 Task: Create a due date automation trigger when advanced on, on the wednesday after a card is due add dates due in between 1 and 5 working days at 11:00 AM.
Action: Mouse moved to (1109, 88)
Screenshot: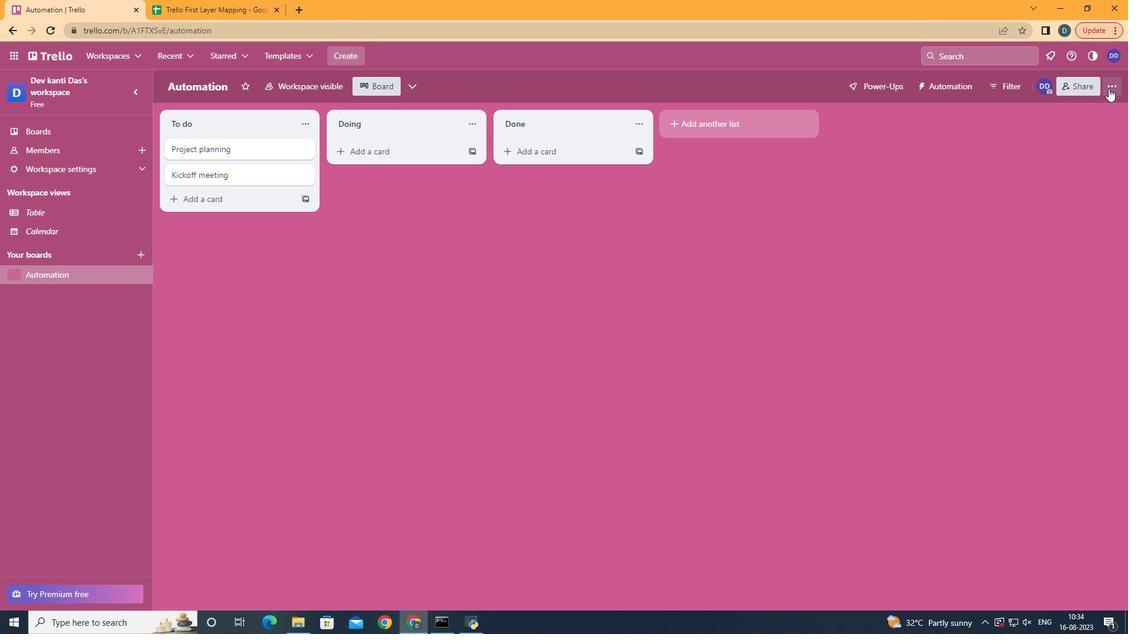 
Action: Mouse pressed left at (1109, 88)
Screenshot: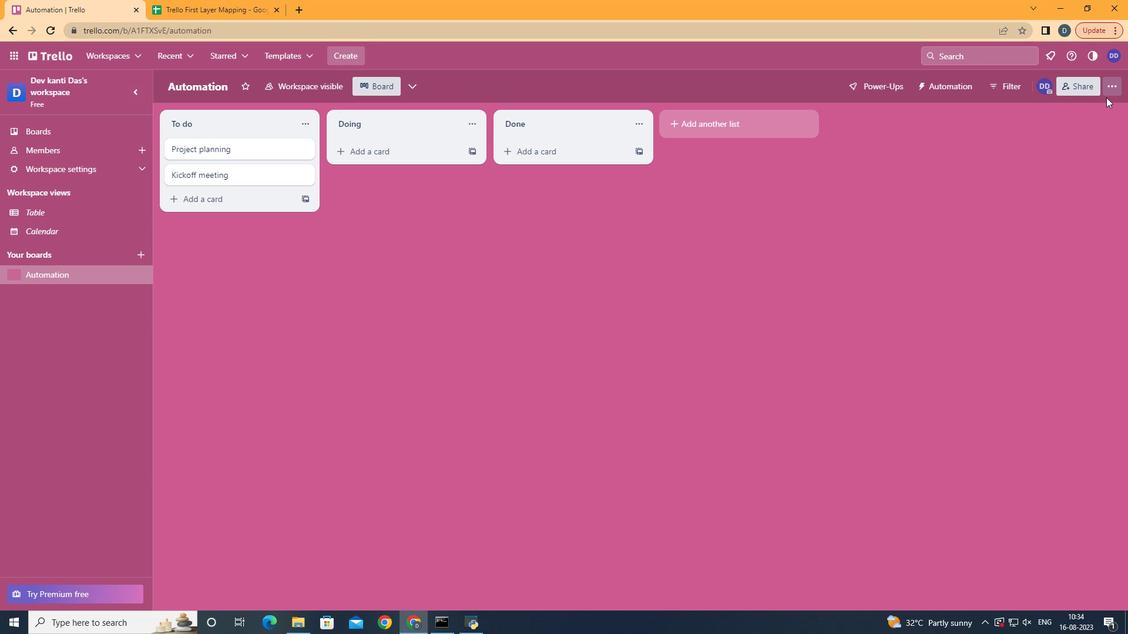 
Action: Mouse moved to (1025, 236)
Screenshot: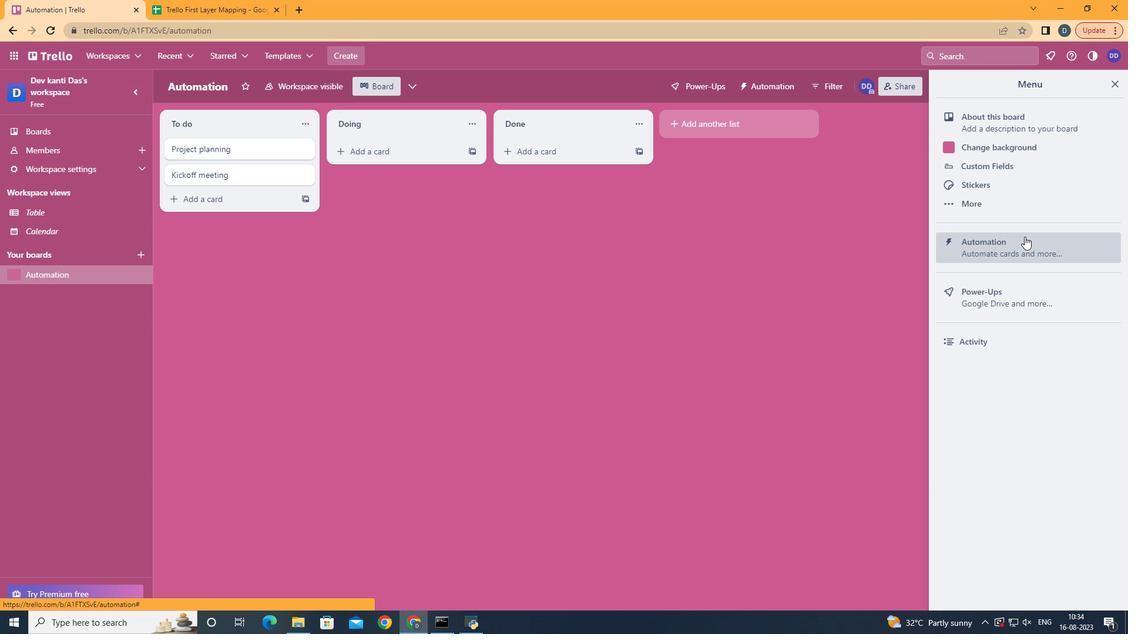 
Action: Mouse pressed left at (1025, 236)
Screenshot: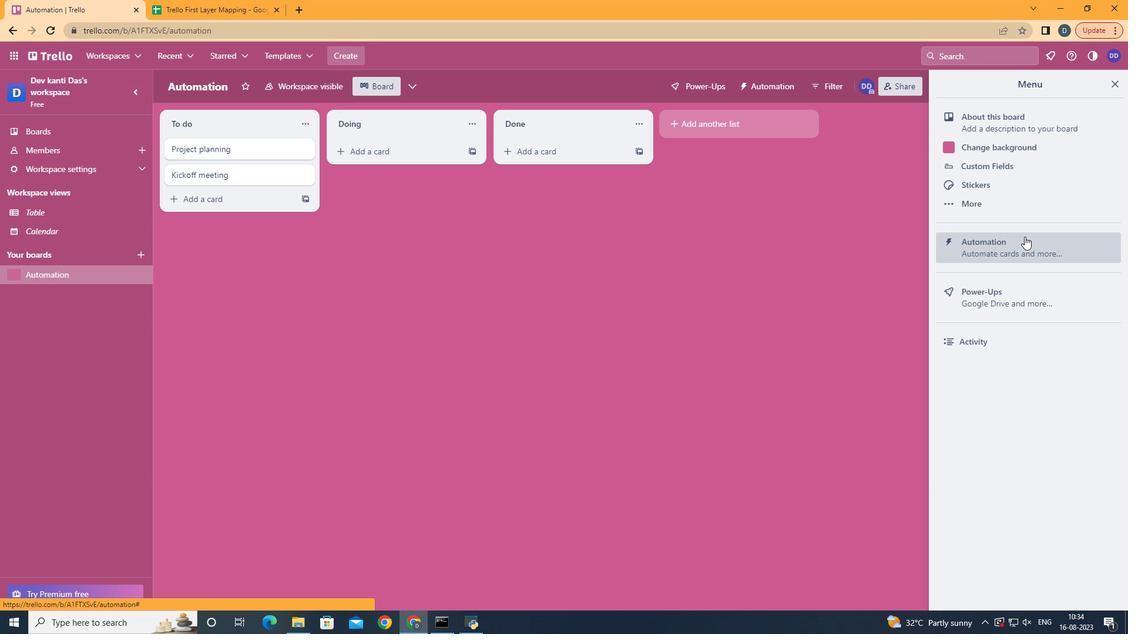 
Action: Mouse moved to (204, 251)
Screenshot: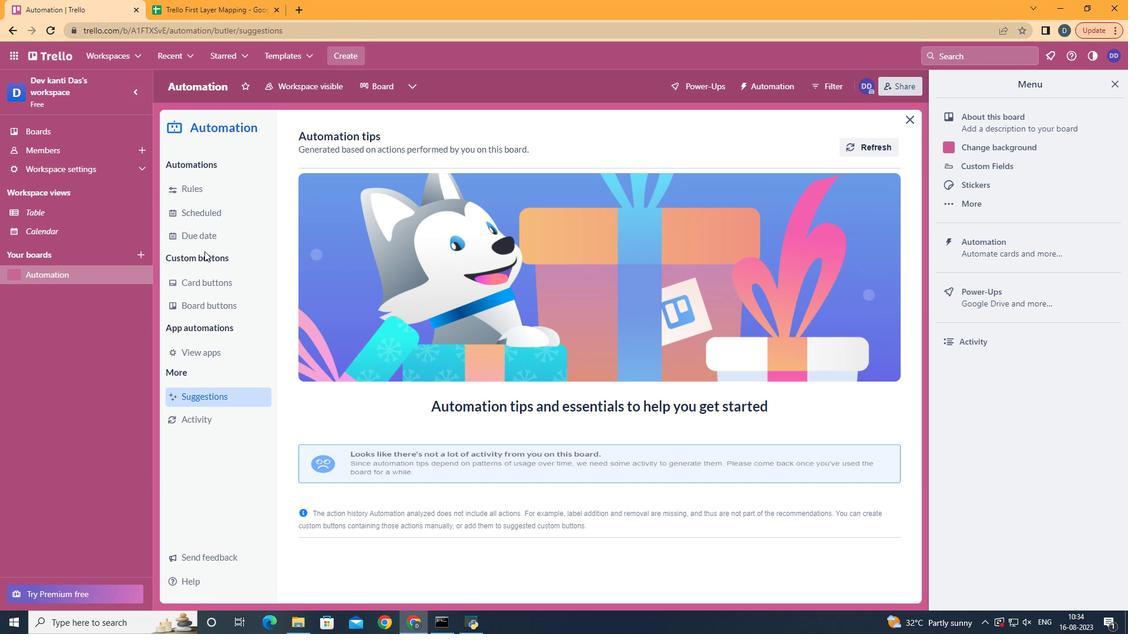 
Action: Mouse pressed left at (204, 251)
Screenshot: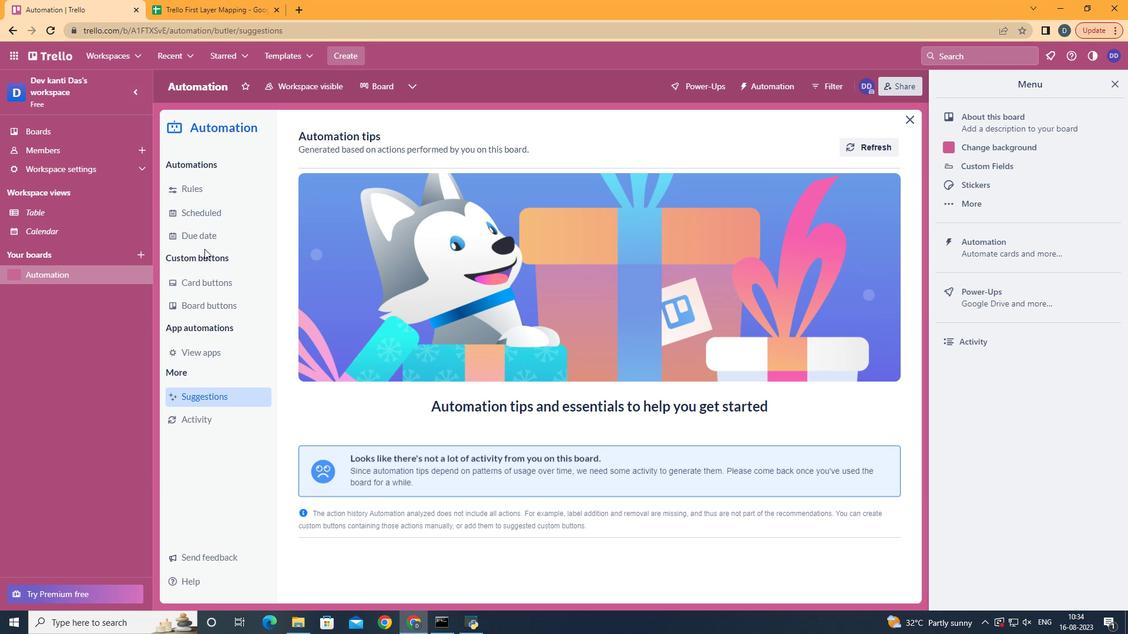 
Action: Mouse moved to (212, 238)
Screenshot: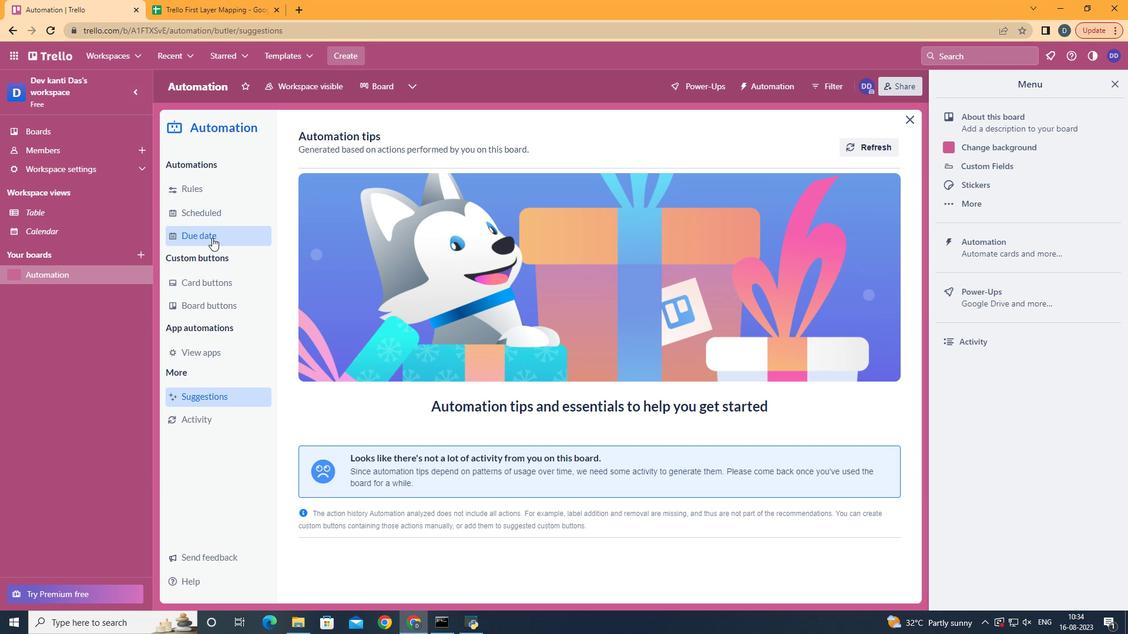 
Action: Mouse pressed left at (212, 238)
Screenshot: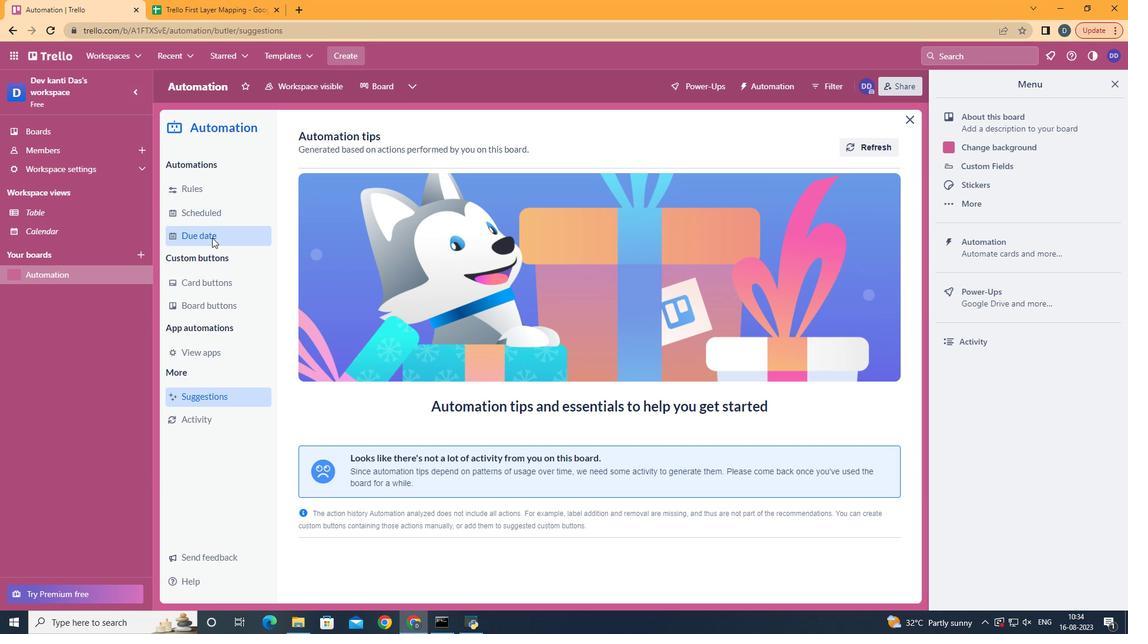 
Action: Mouse moved to (845, 136)
Screenshot: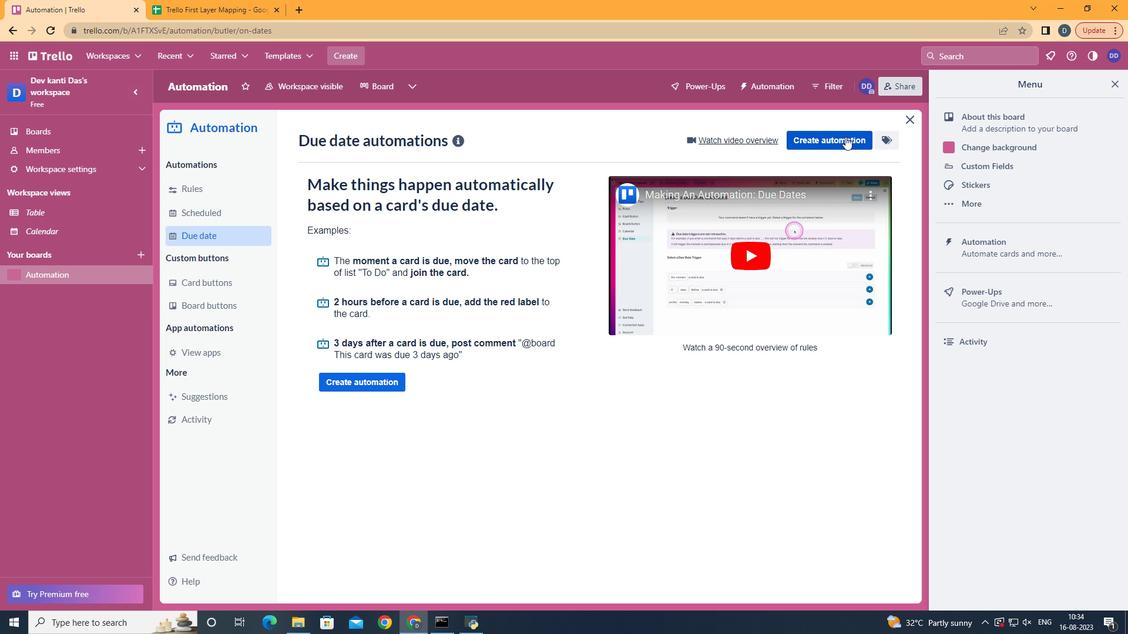 
Action: Mouse pressed left at (845, 136)
Screenshot: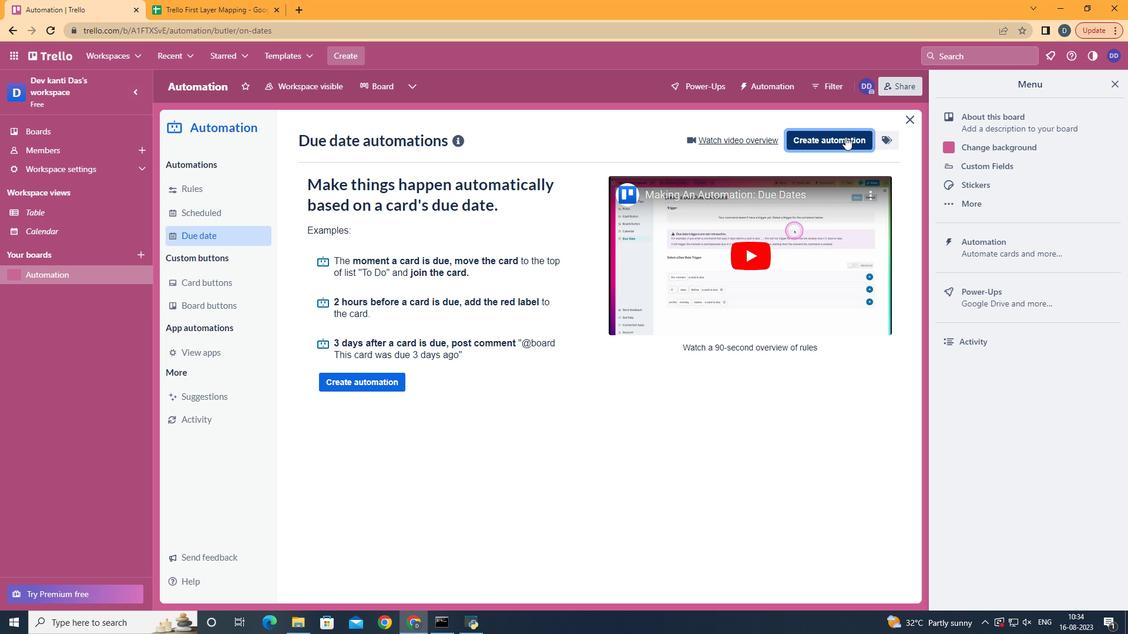 
Action: Mouse moved to (557, 256)
Screenshot: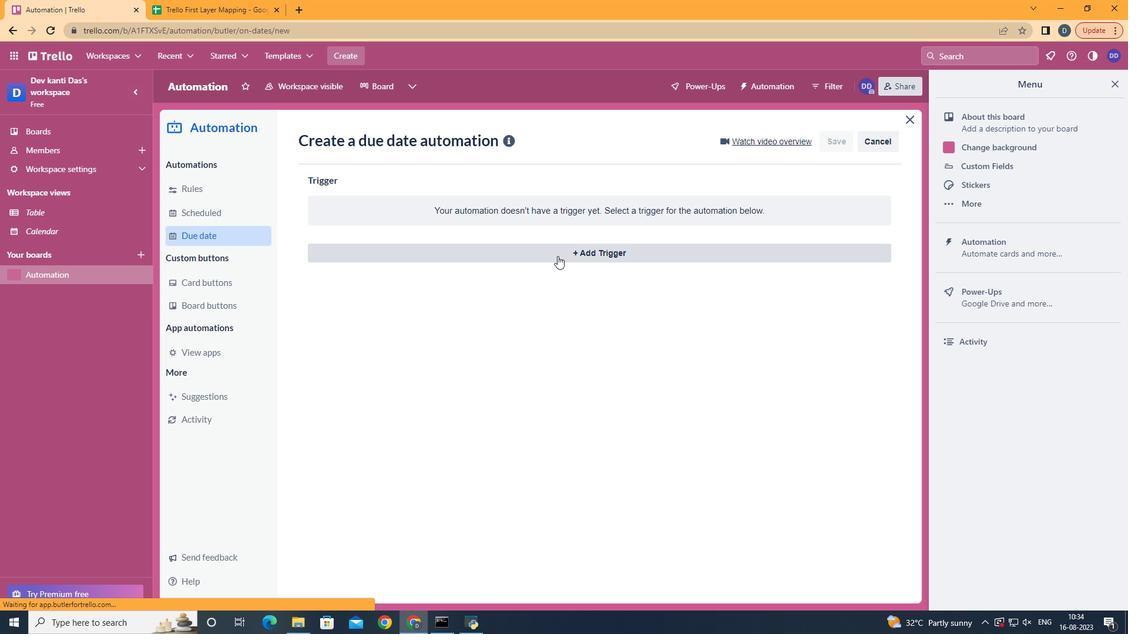 
Action: Mouse pressed left at (557, 256)
Screenshot: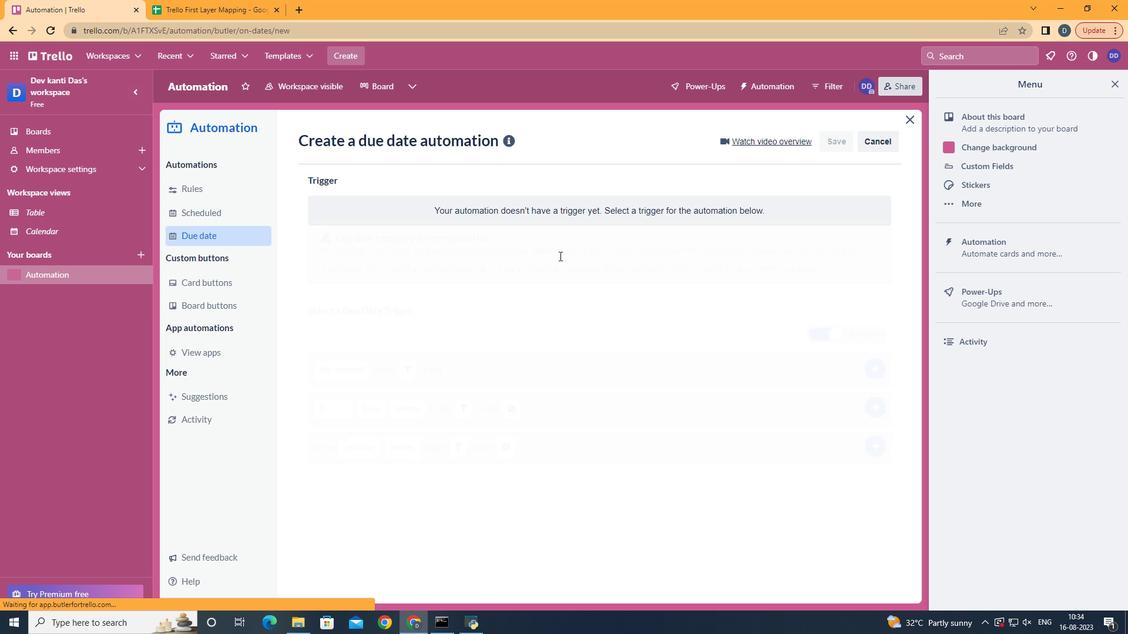 
Action: Mouse moved to (388, 356)
Screenshot: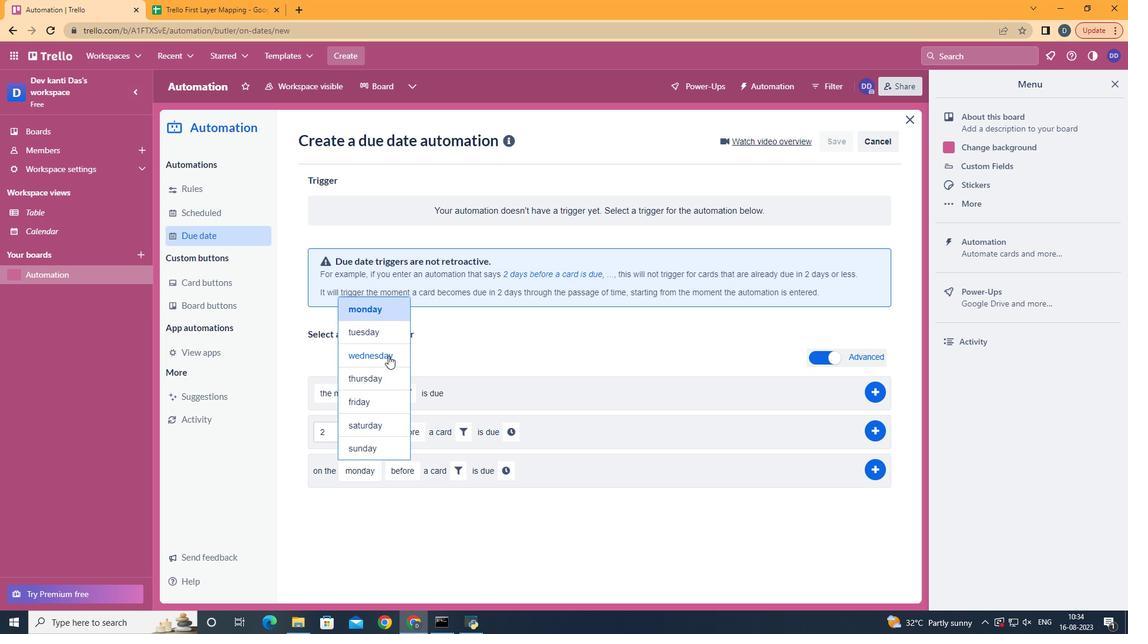 
Action: Mouse pressed left at (388, 356)
Screenshot: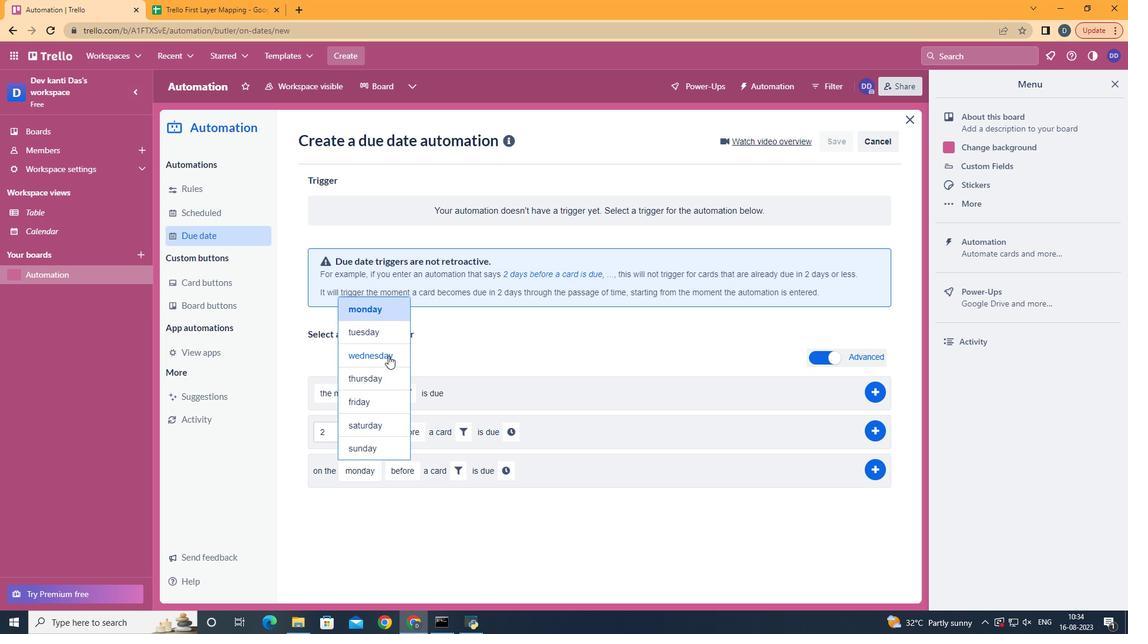 
Action: Mouse moved to (425, 508)
Screenshot: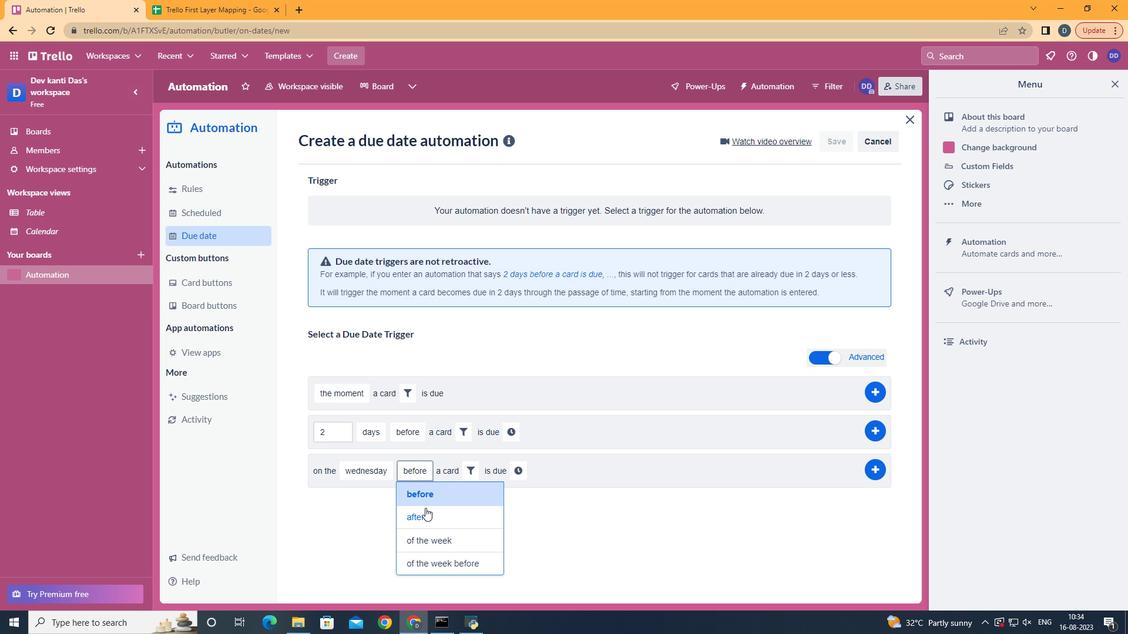
Action: Mouse pressed left at (425, 508)
Screenshot: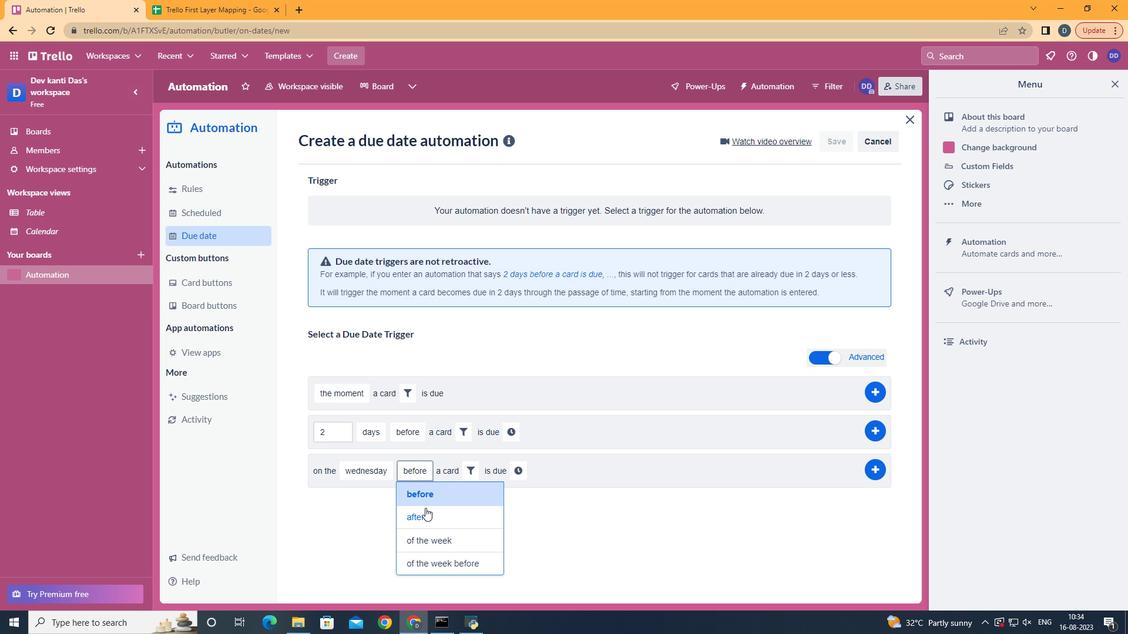 
Action: Mouse moved to (457, 472)
Screenshot: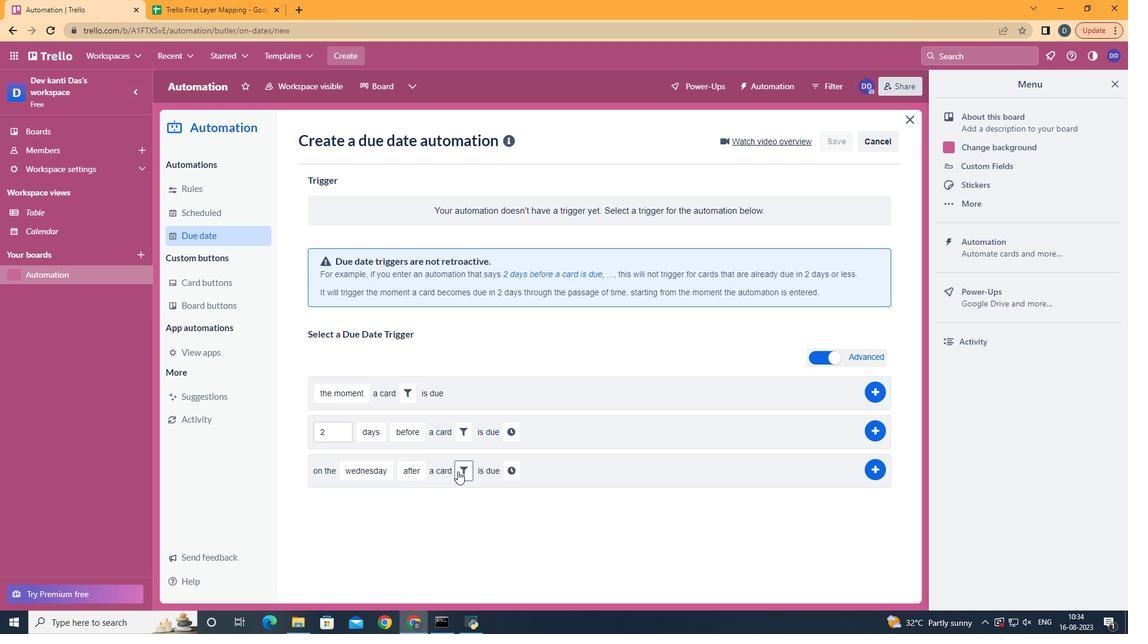 
Action: Mouse pressed left at (457, 472)
Screenshot: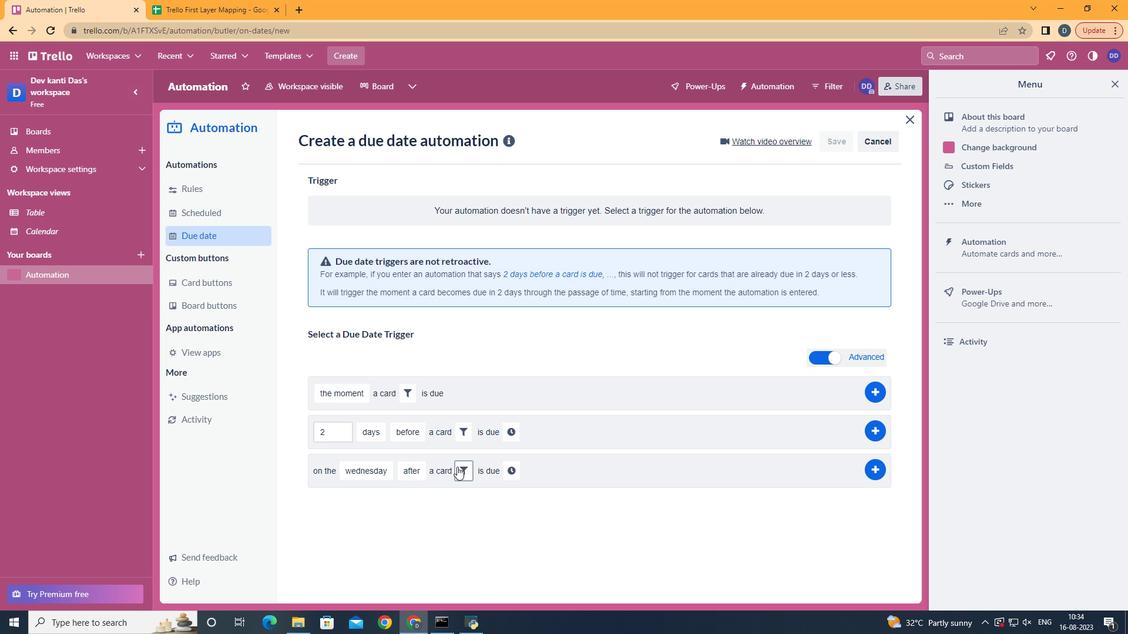 
Action: Mouse moved to (527, 509)
Screenshot: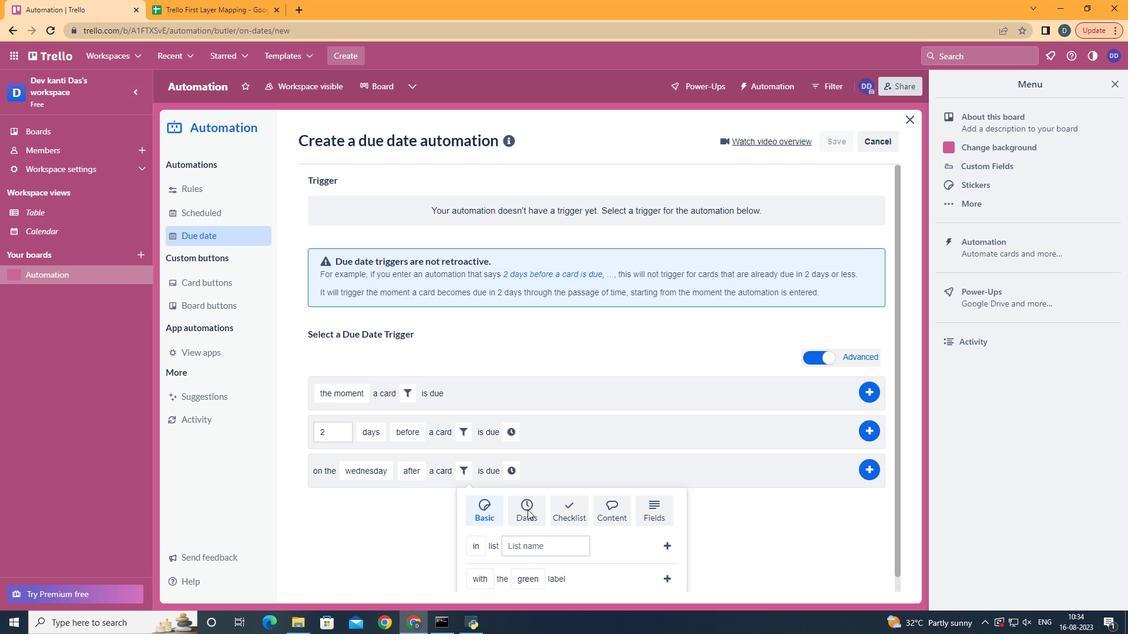 
Action: Mouse pressed left at (527, 509)
Screenshot: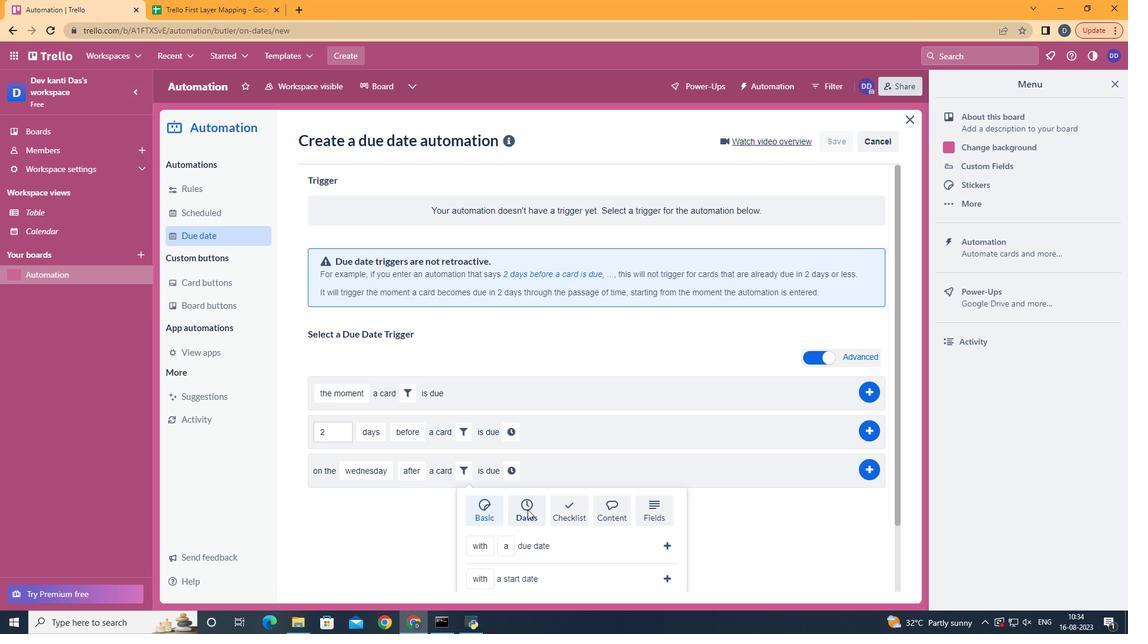 
Action: Mouse moved to (528, 510)
Screenshot: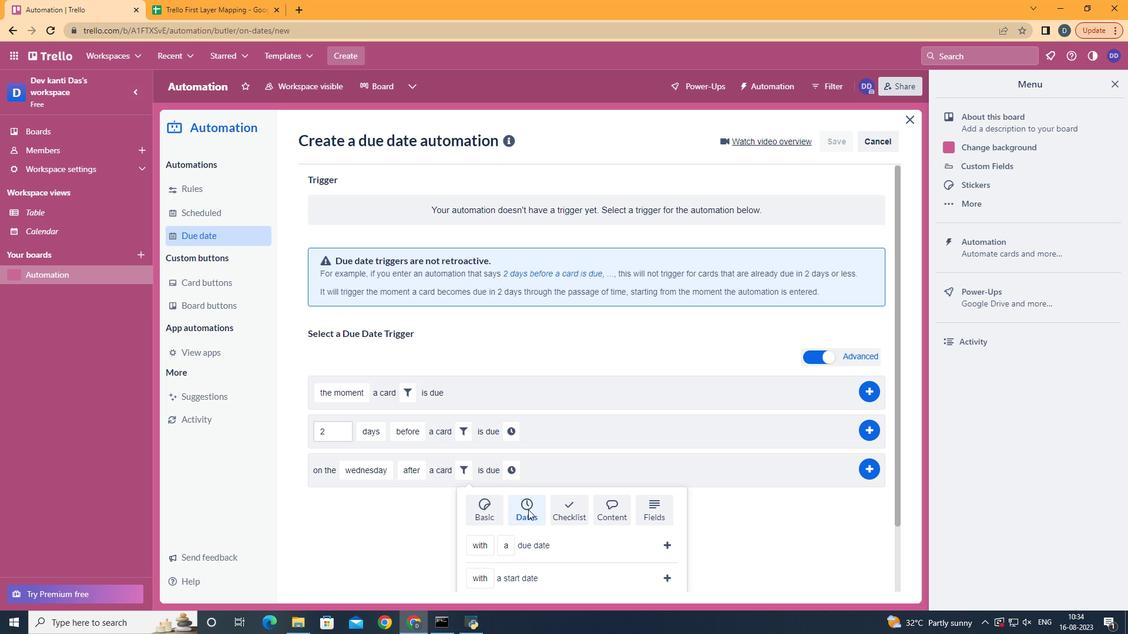 
Action: Mouse scrolled (528, 509) with delta (0, 0)
Screenshot: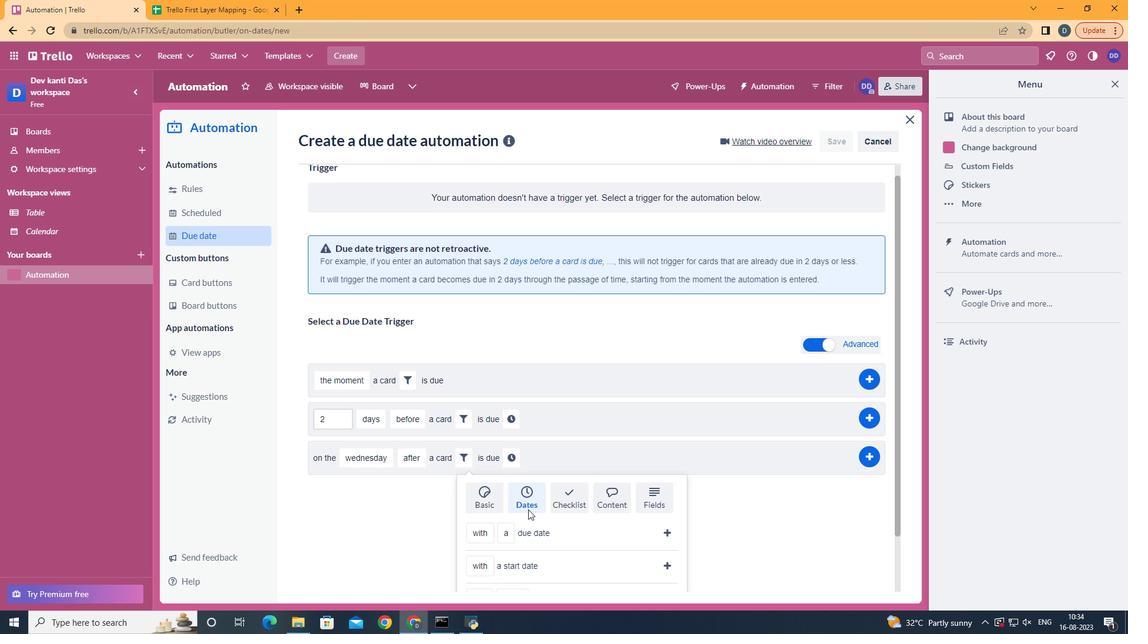 
Action: Mouse scrolled (528, 509) with delta (0, 0)
Screenshot: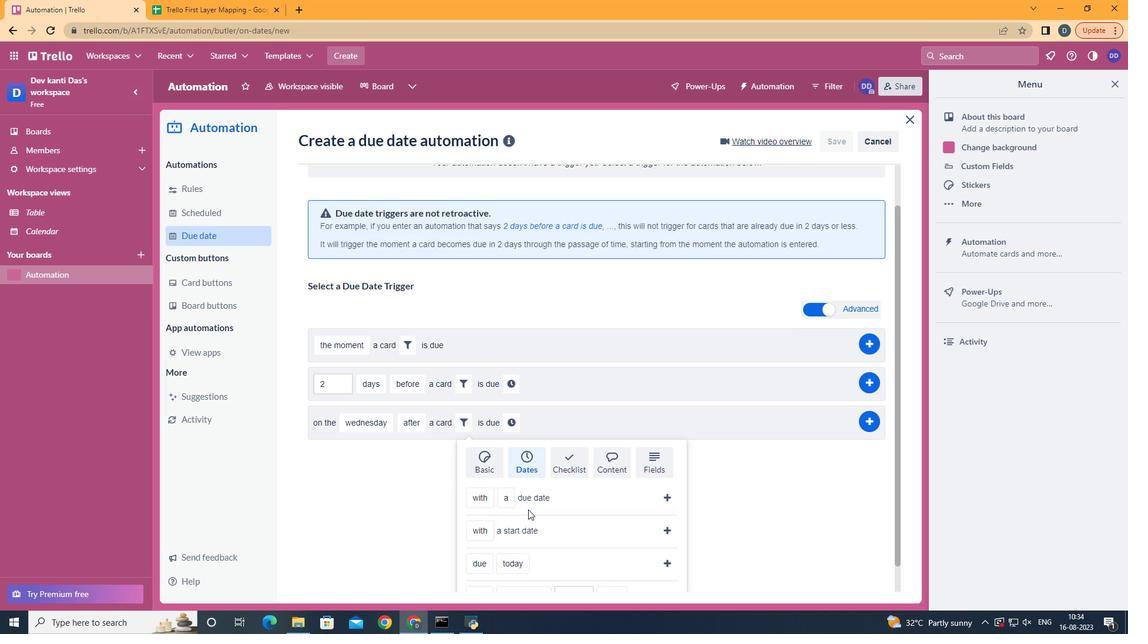 
Action: Mouse scrolled (528, 509) with delta (0, 0)
Screenshot: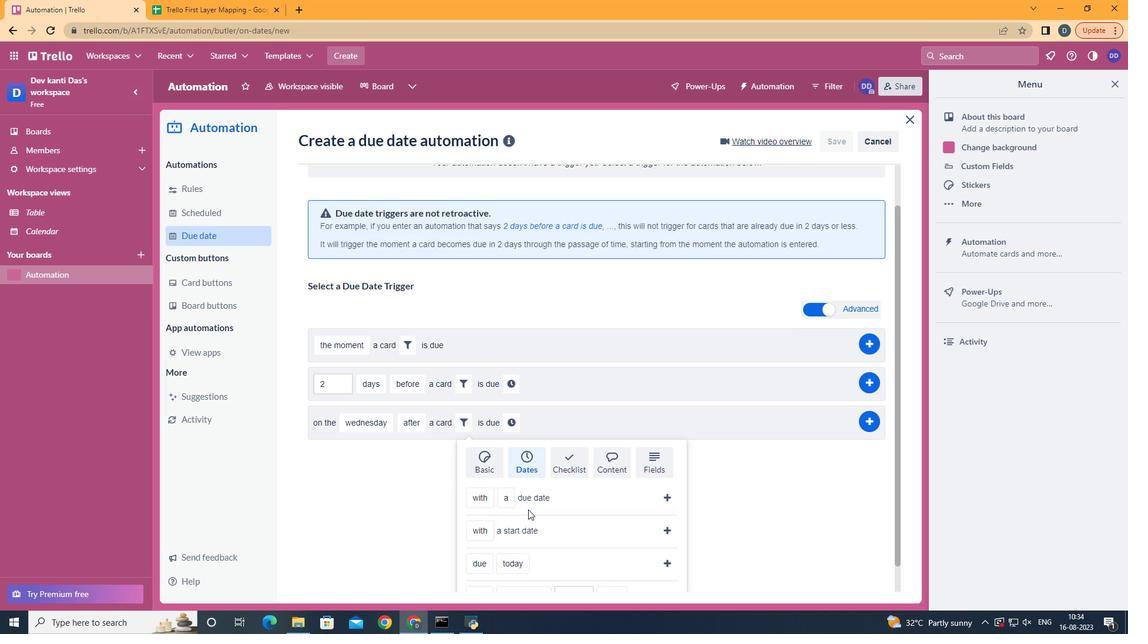 
Action: Mouse scrolled (528, 509) with delta (0, 0)
Screenshot: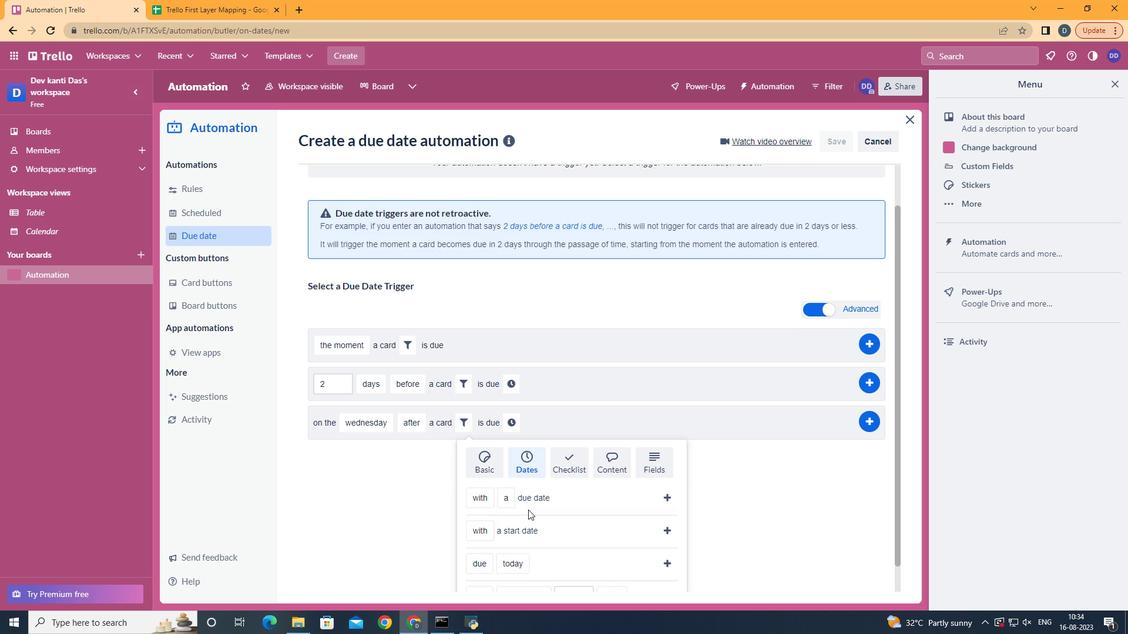 
Action: Mouse scrolled (528, 509) with delta (0, 0)
Screenshot: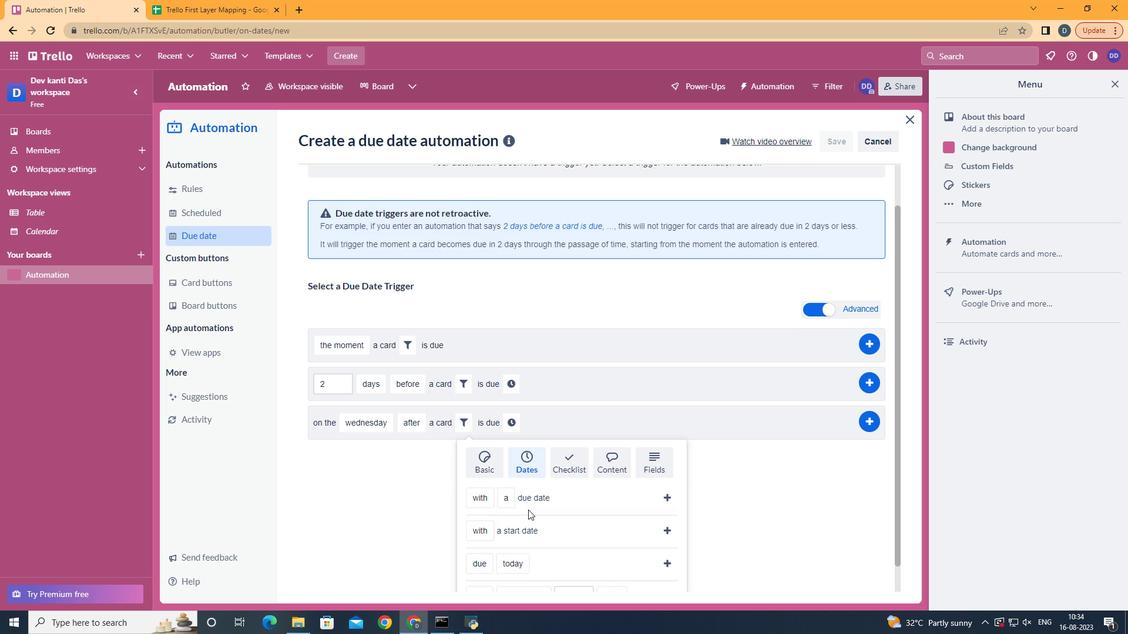 
Action: Mouse moved to (531, 543)
Screenshot: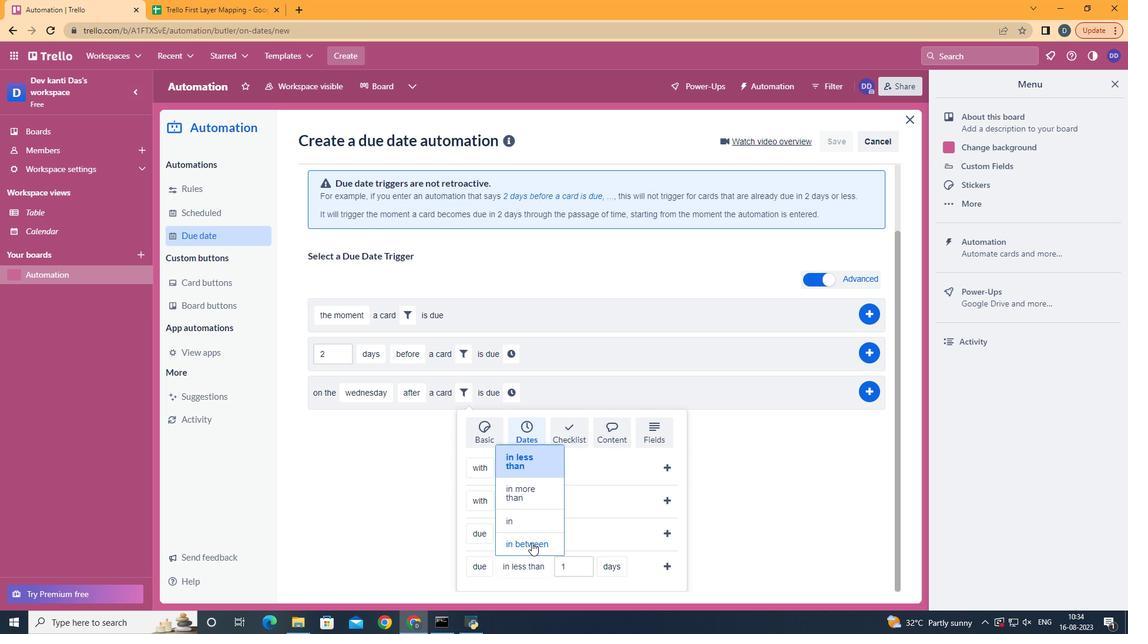 
Action: Mouse pressed left at (531, 543)
Screenshot: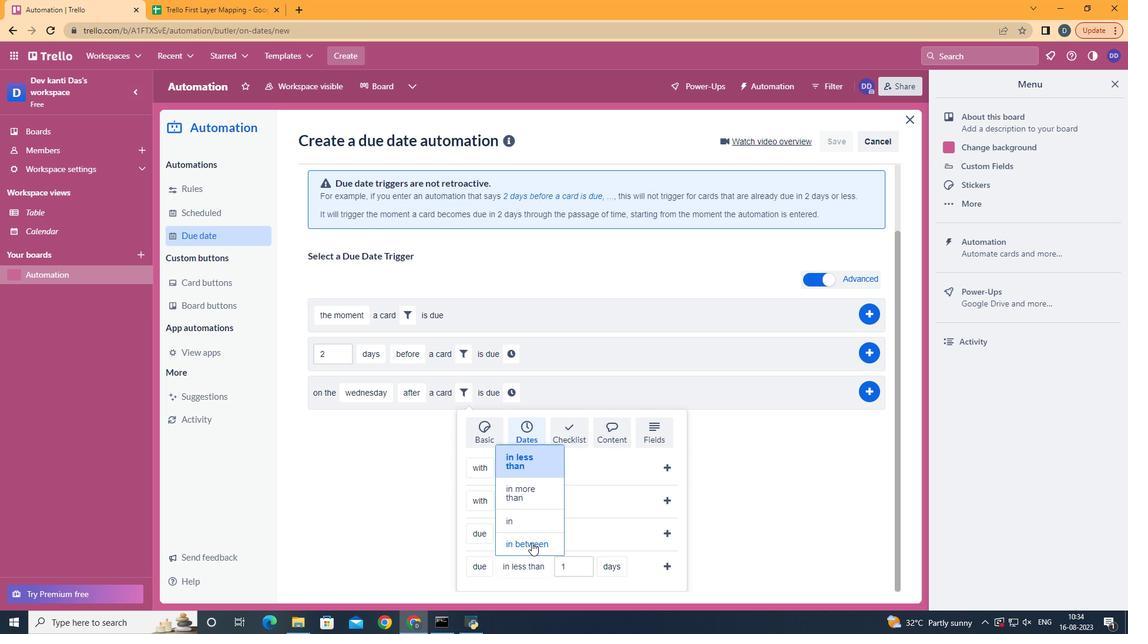 
Action: Mouse moved to (674, 550)
Screenshot: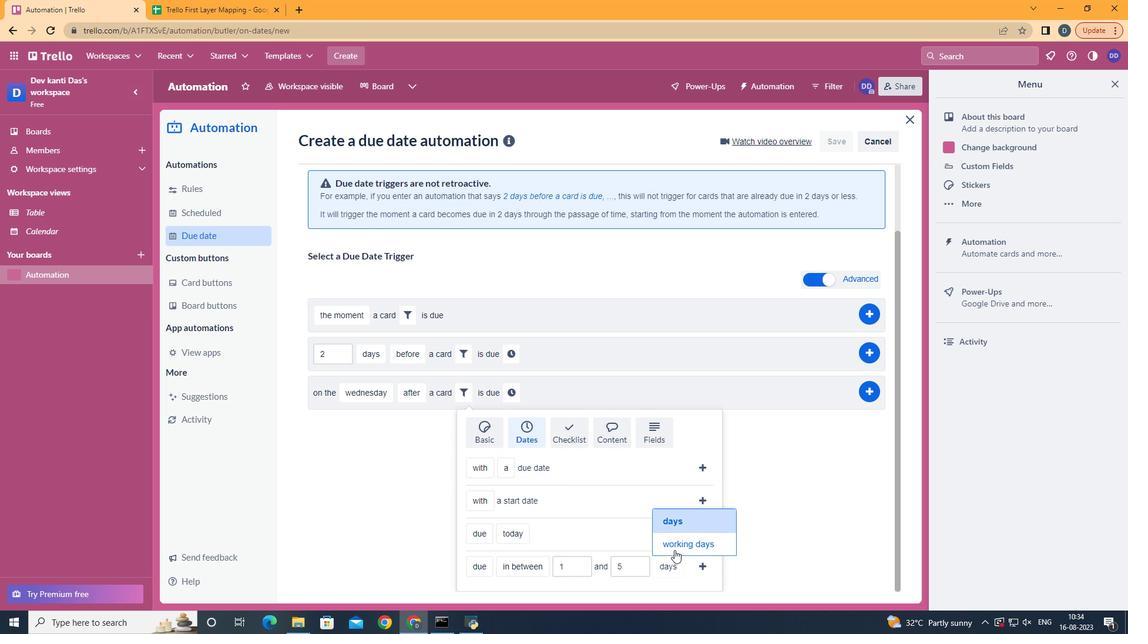 
Action: Mouse pressed left at (674, 550)
Screenshot: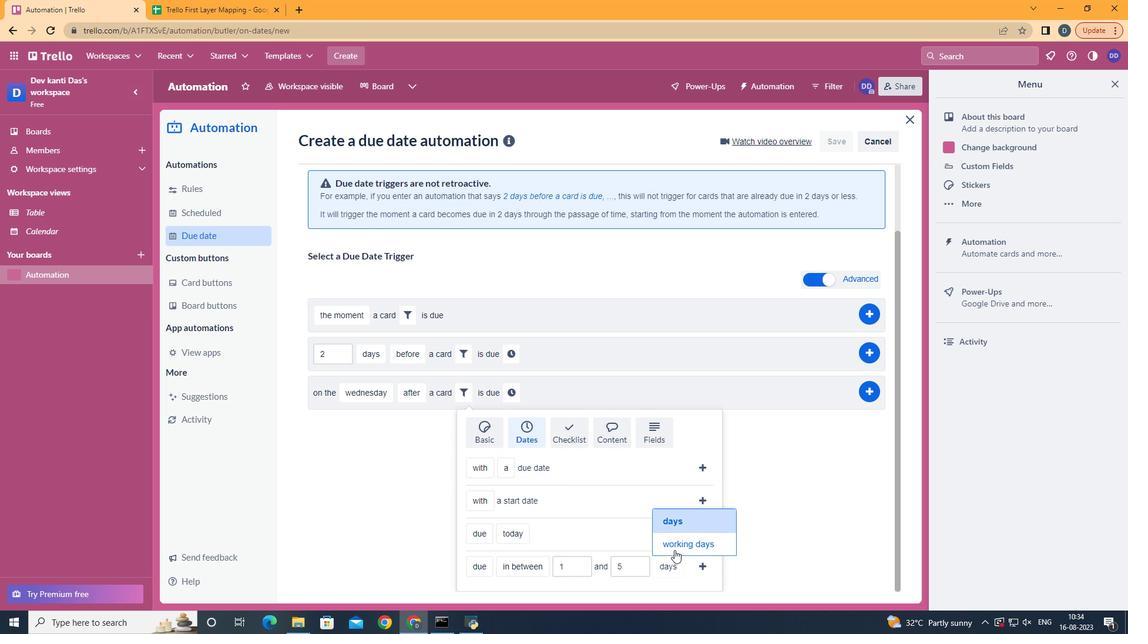 
Action: Mouse moved to (731, 565)
Screenshot: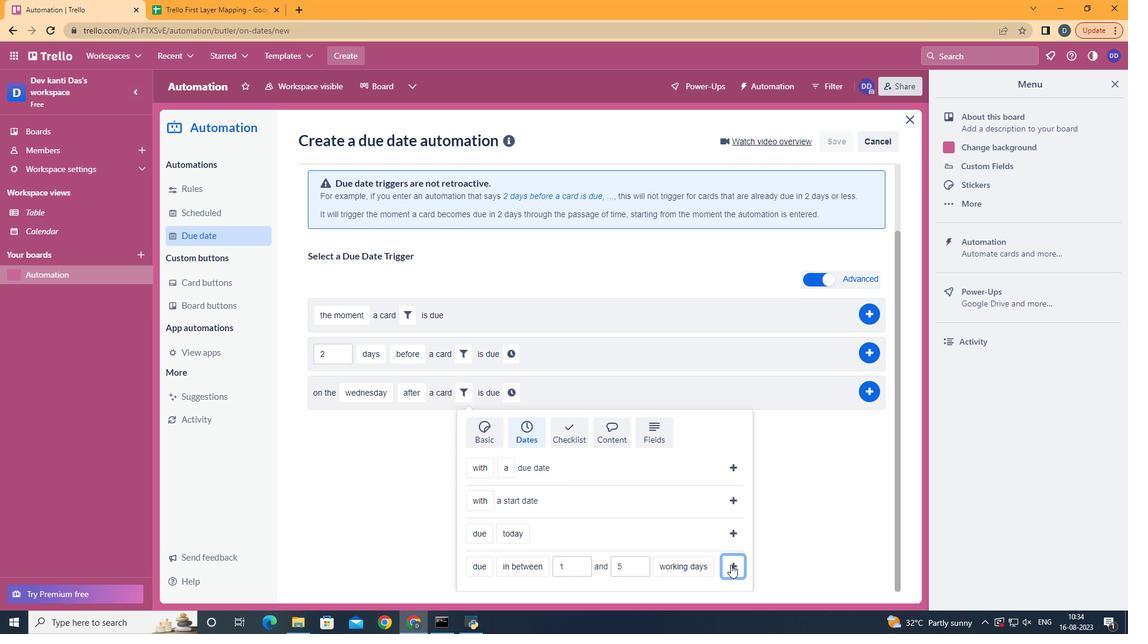 
Action: Mouse pressed left at (731, 565)
Screenshot: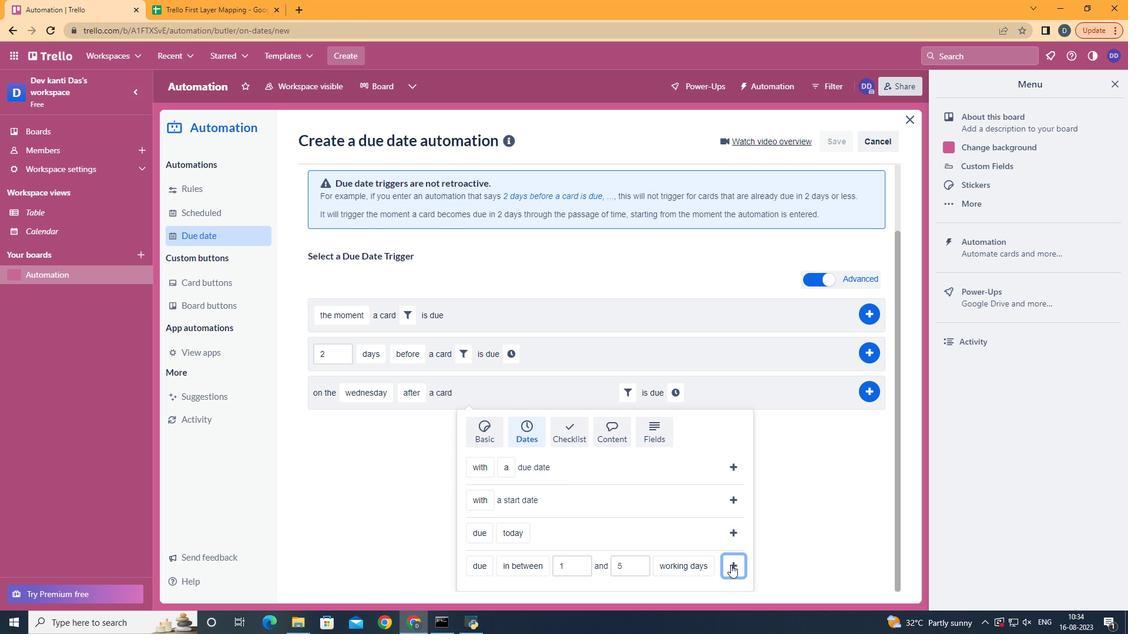 
Action: Mouse moved to (675, 469)
Screenshot: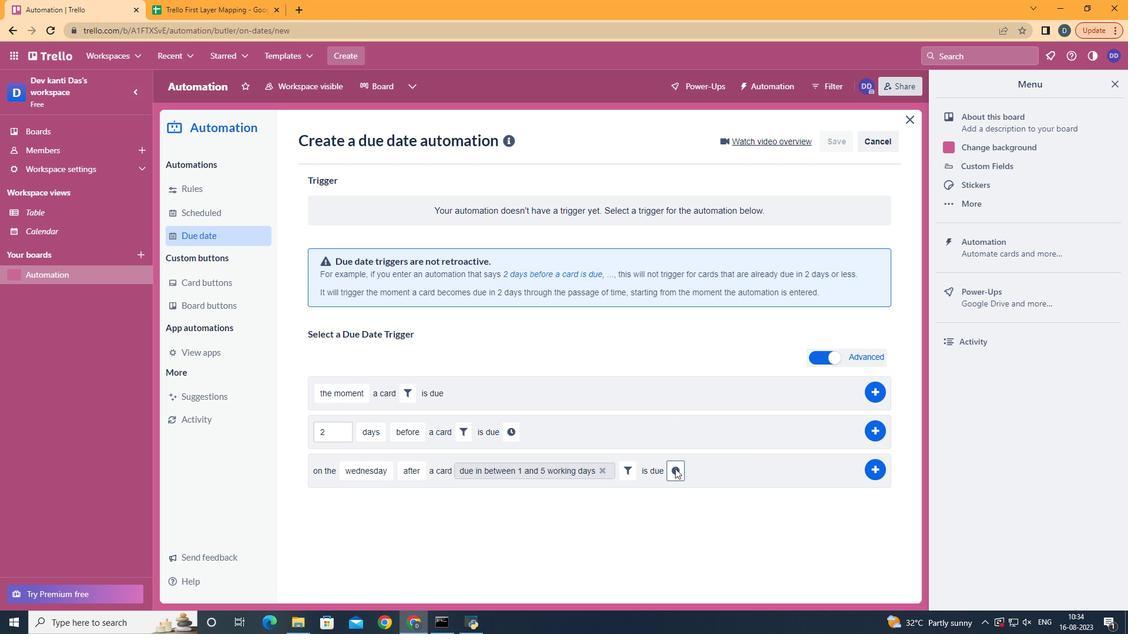 
Action: Mouse pressed left at (675, 469)
Screenshot: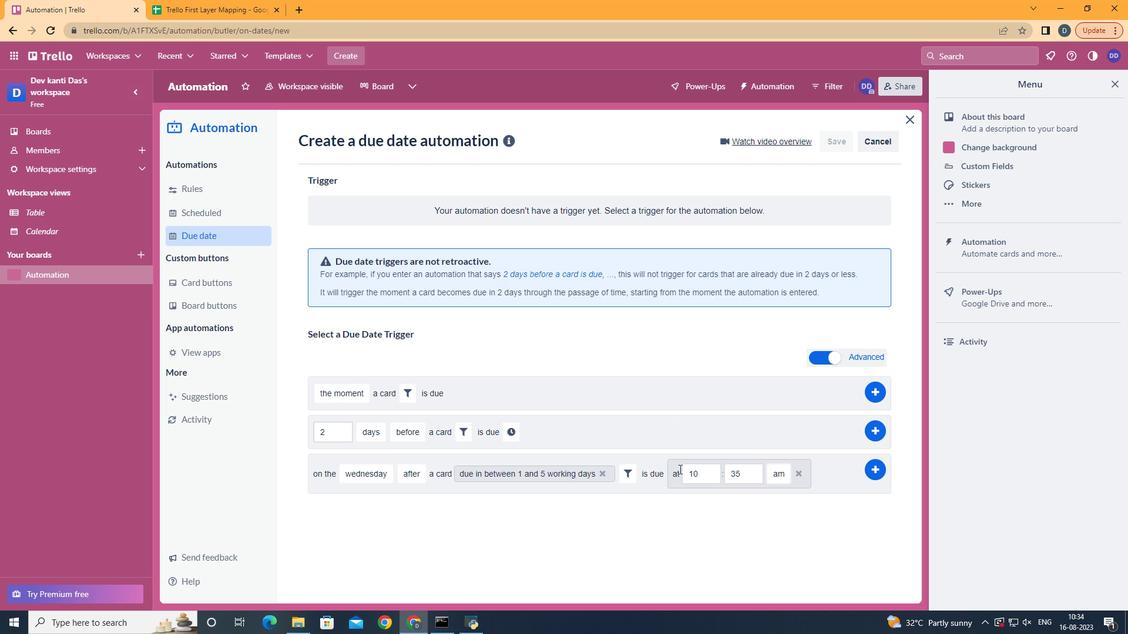 
Action: Mouse moved to (708, 471)
Screenshot: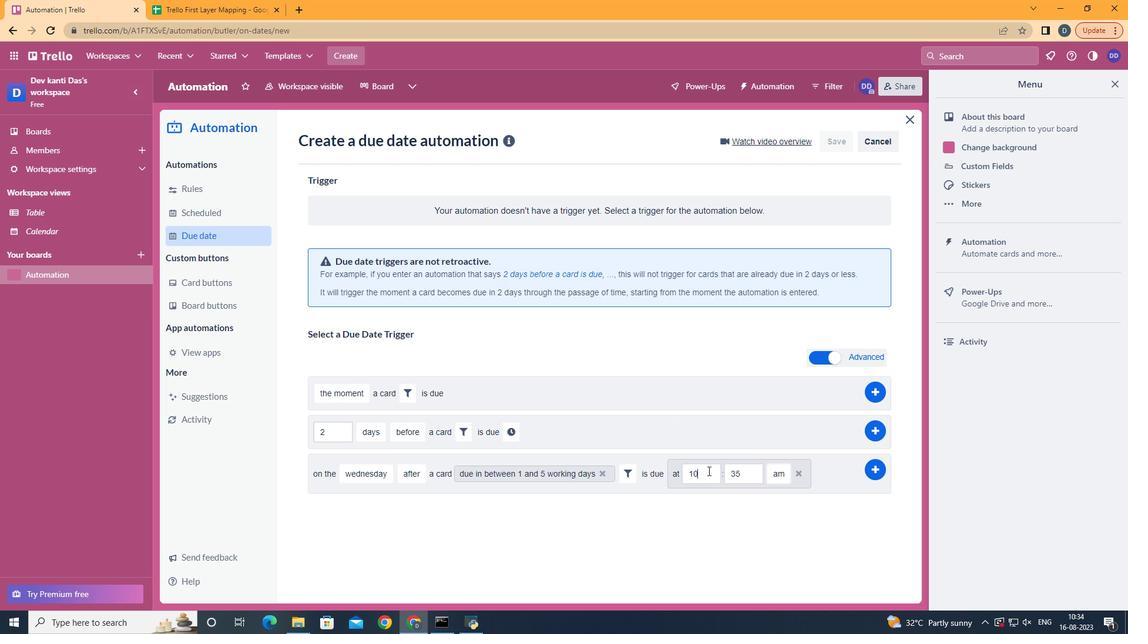 
Action: Mouse pressed left at (708, 471)
Screenshot: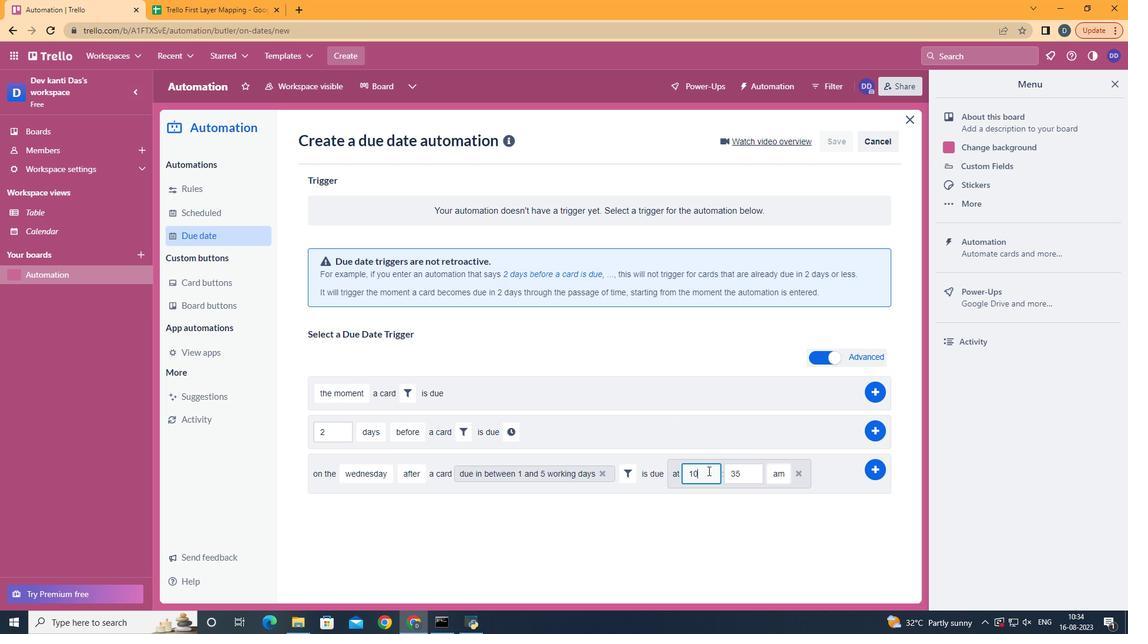 
Action: Key pressed <Key.backspace>1
Screenshot: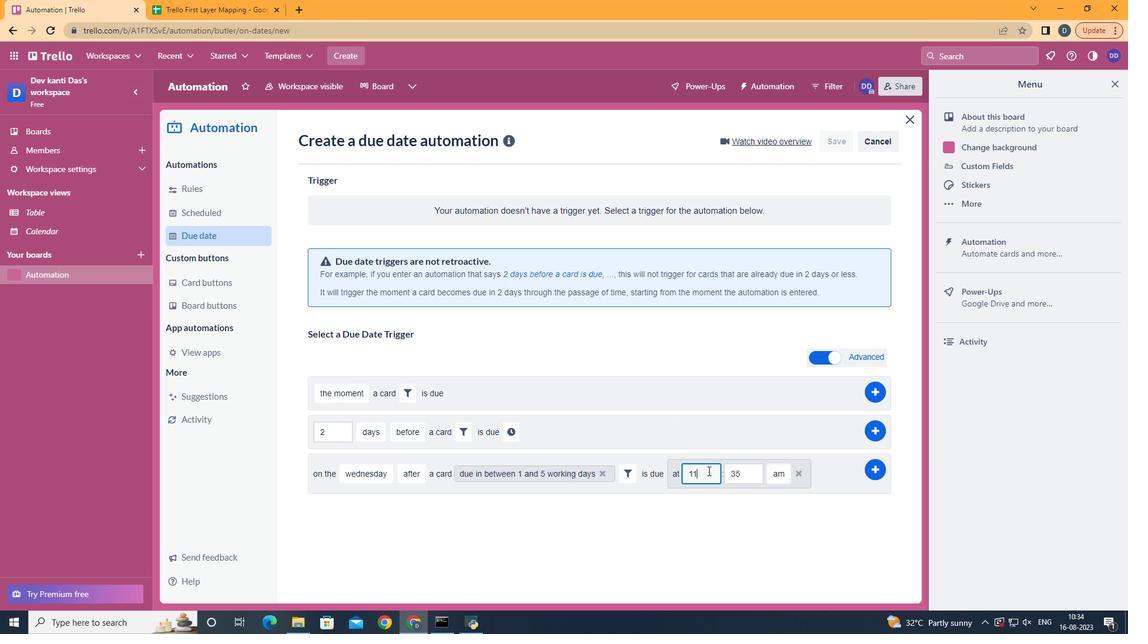 
Action: Mouse moved to (748, 479)
Screenshot: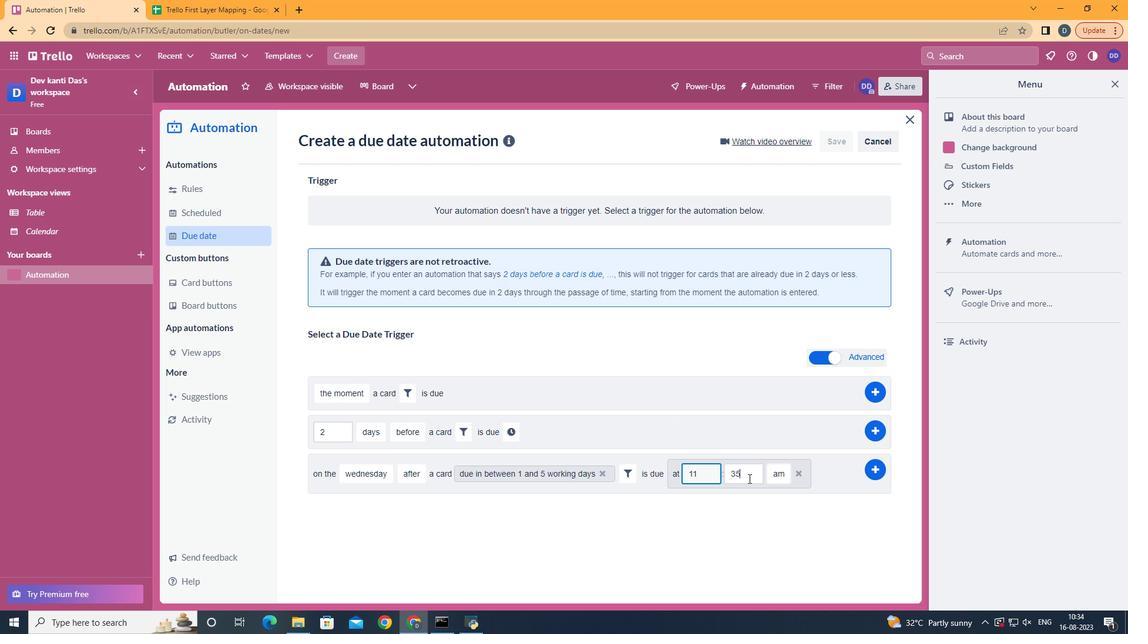 
Action: Mouse pressed left at (748, 479)
Screenshot: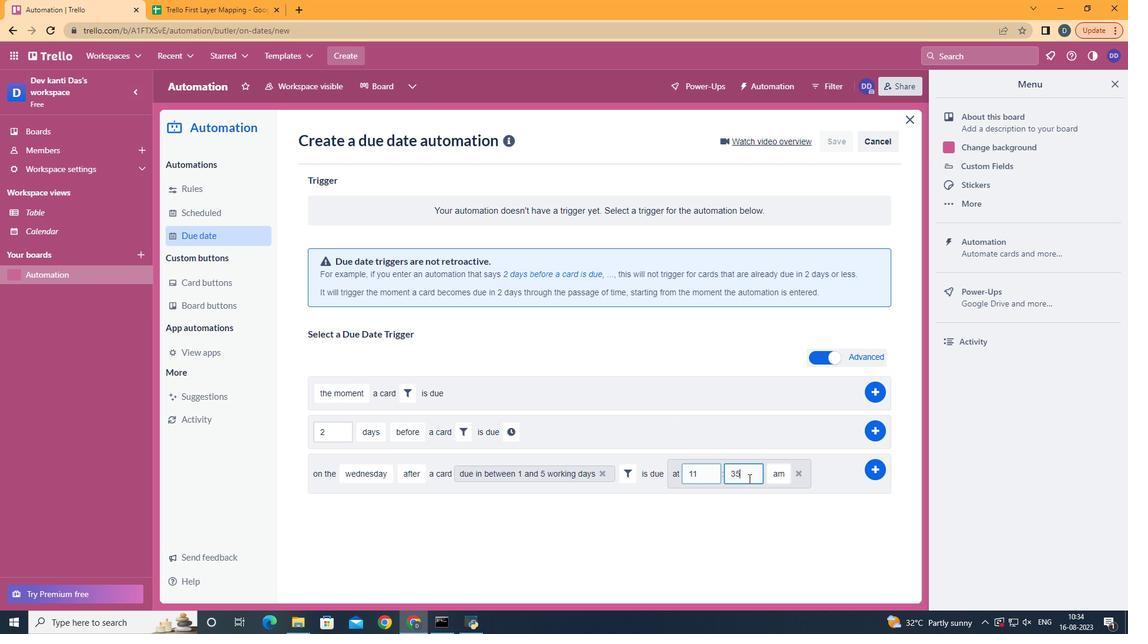 
Action: Key pressed <Key.backspace><Key.backspace>00
Screenshot: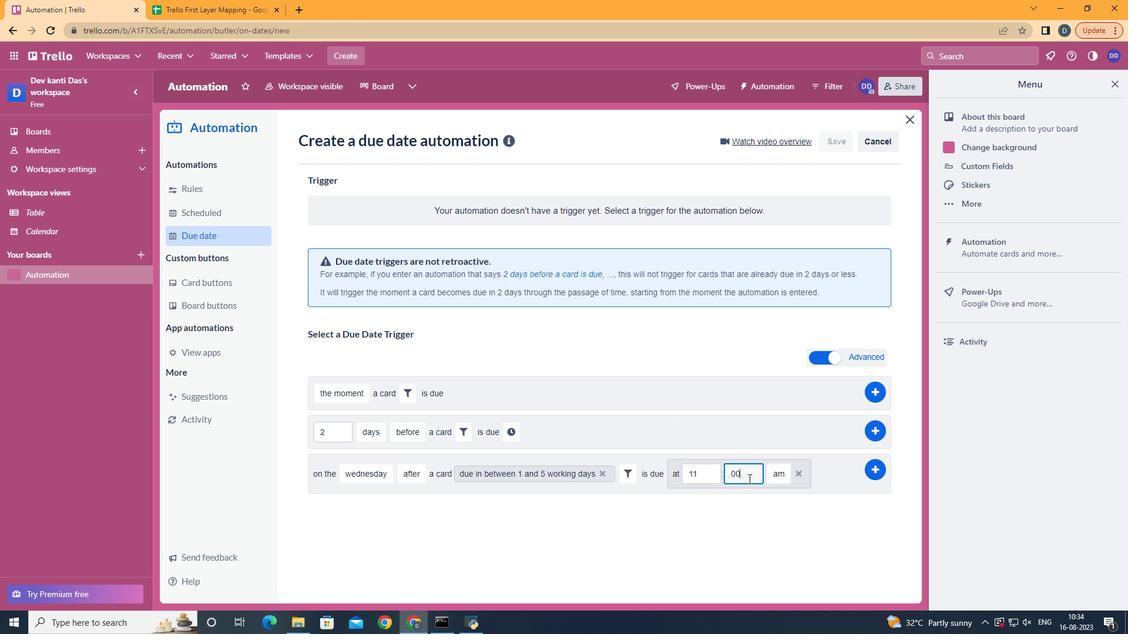 
Action: Mouse moved to (874, 466)
Screenshot: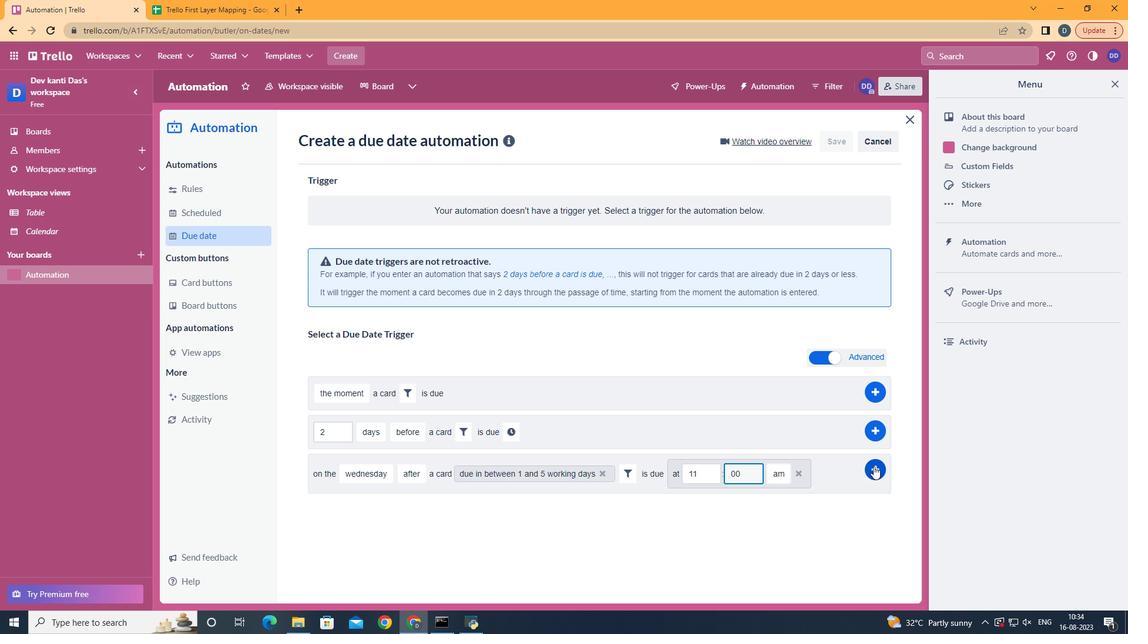 
Action: Mouse pressed left at (874, 466)
Screenshot: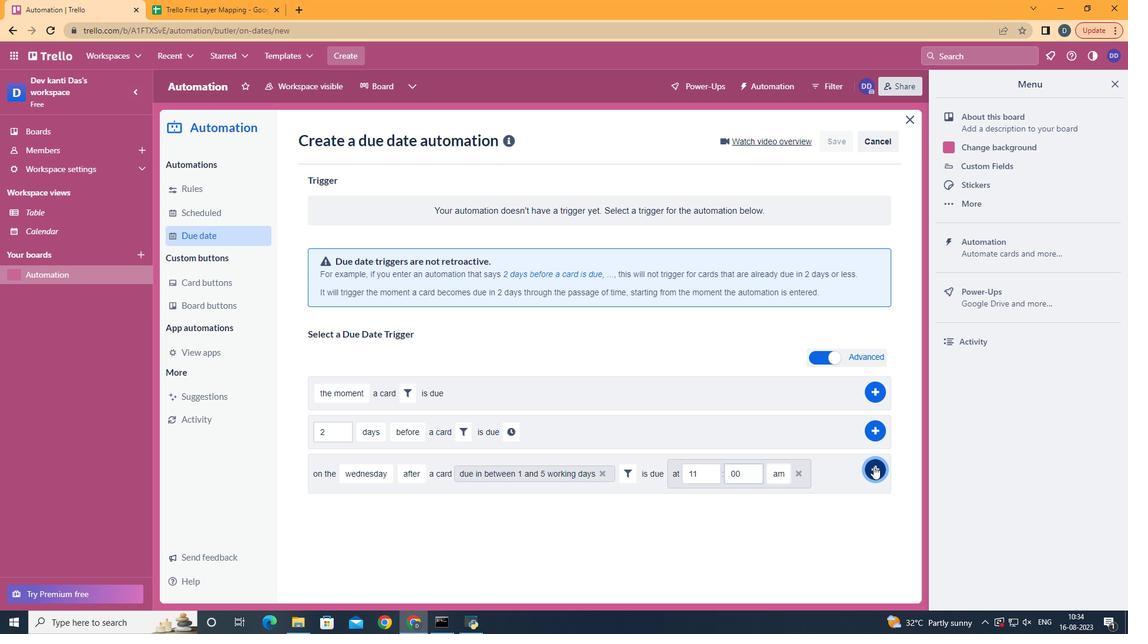 
Action: Mouse moved to (874, 466)
Screenshot: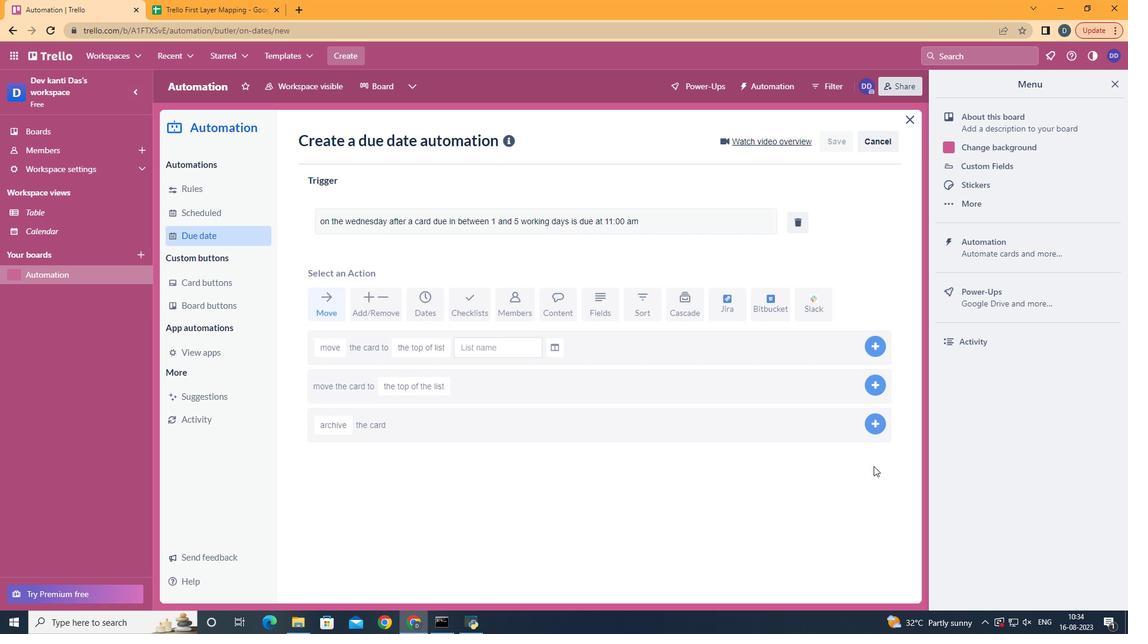 
